 Task: Create Card User Persona Creation in Board Idea Generation to Workspace Content Creation. Create Card Social Media Performance Review in Board Brand Recognition Strategies to Workspace Content Creation. Create Card Brand Equity Review in Board Public Speaking Coaching to Workspace Content Creation
Action: Mouse moved to (79, 412)
Screenshot: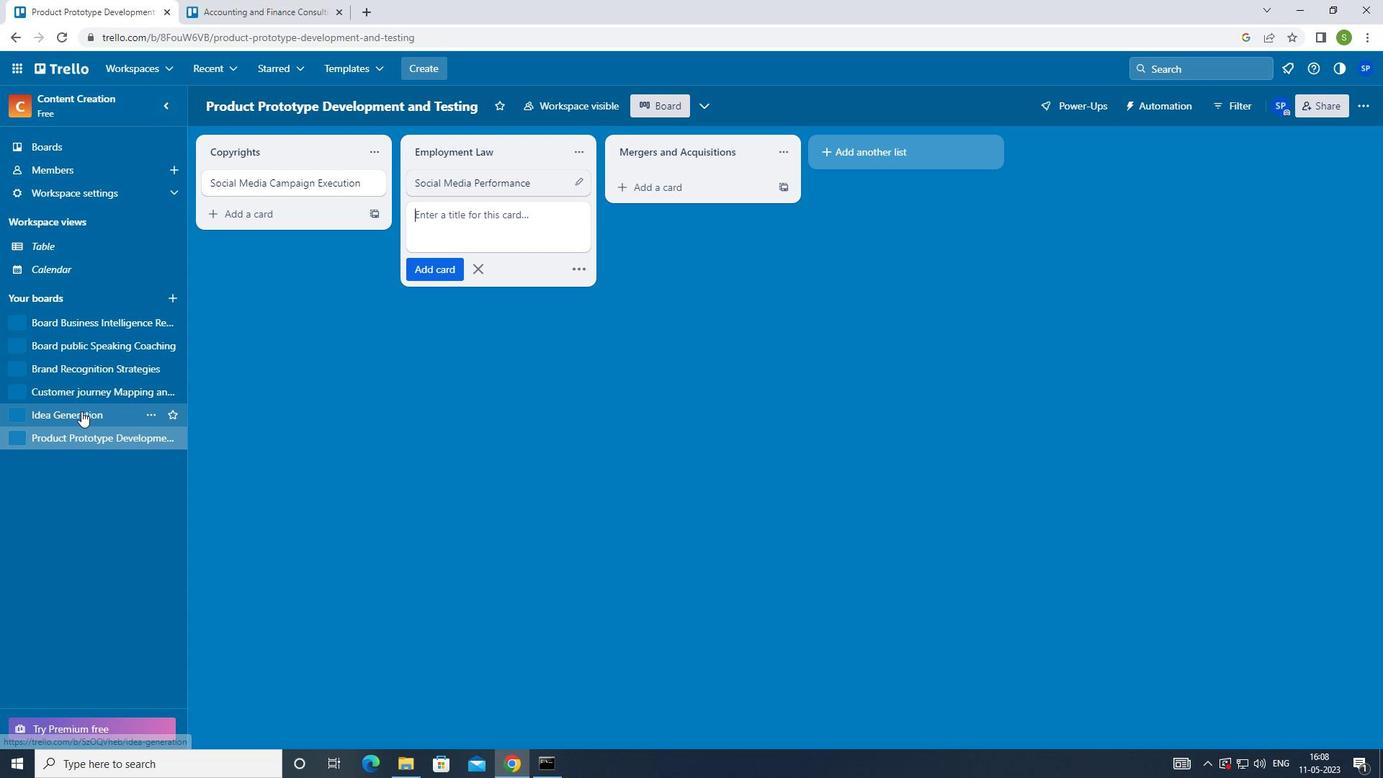 
Action: Mouse pressed left at (79, 412)
Screenshot: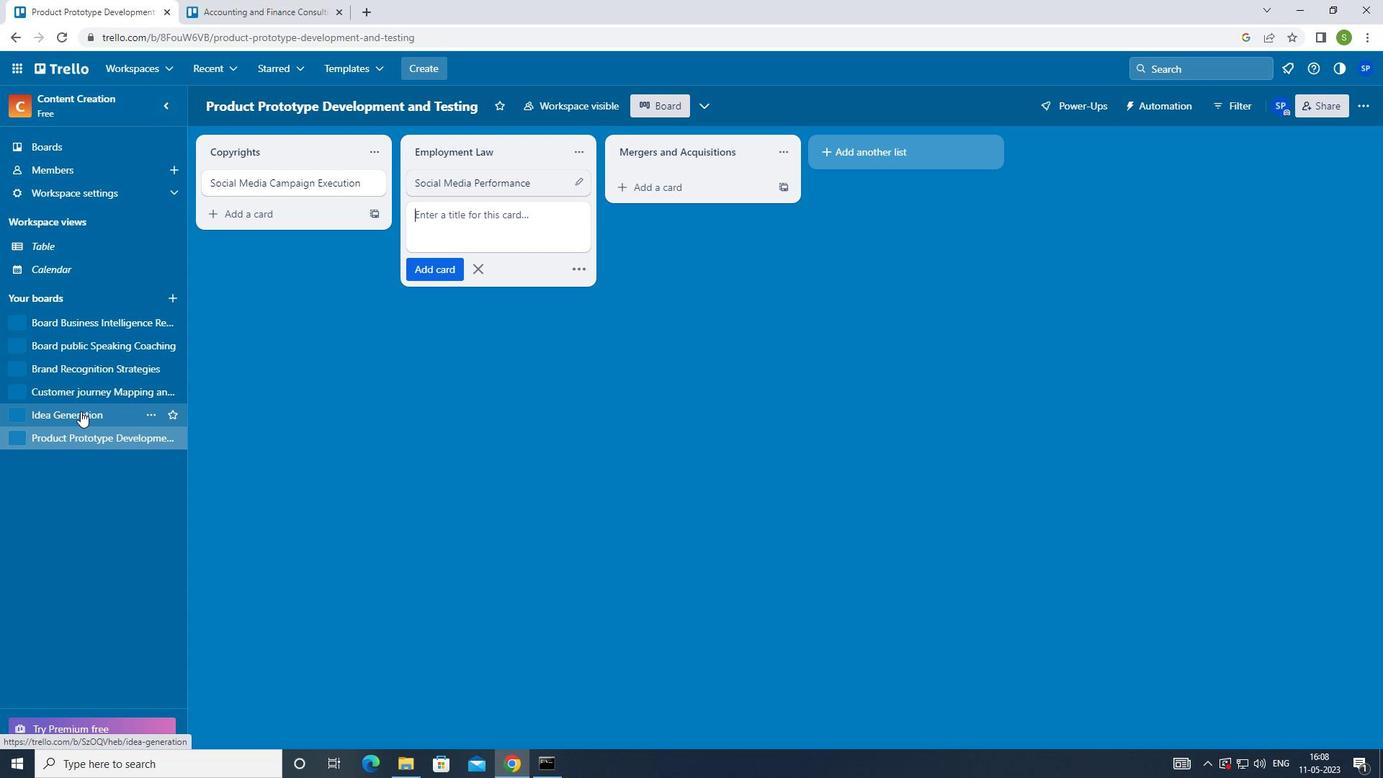 
Action: Mouse moved to (671, 193)
Screenshot: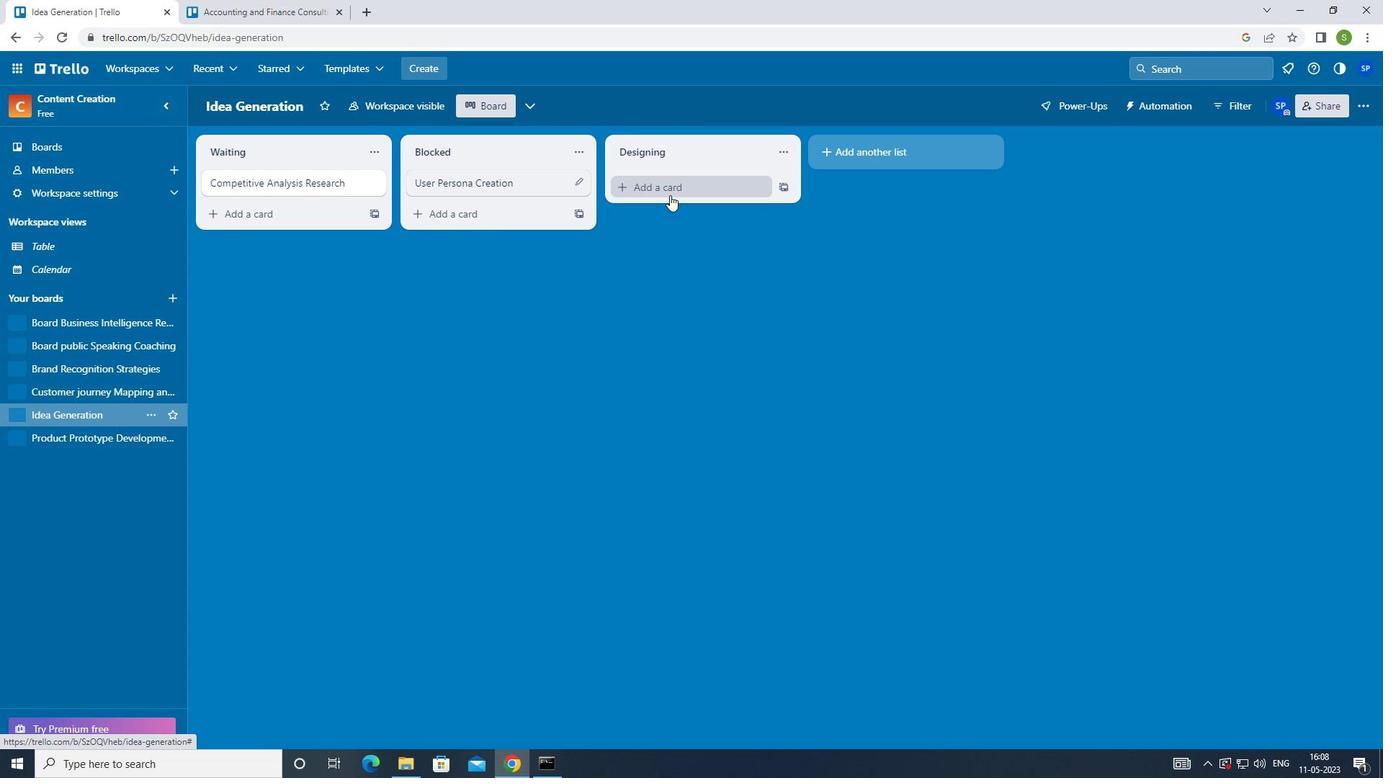 
Action: Mouse pressed left at (671, 193)
Screenshot: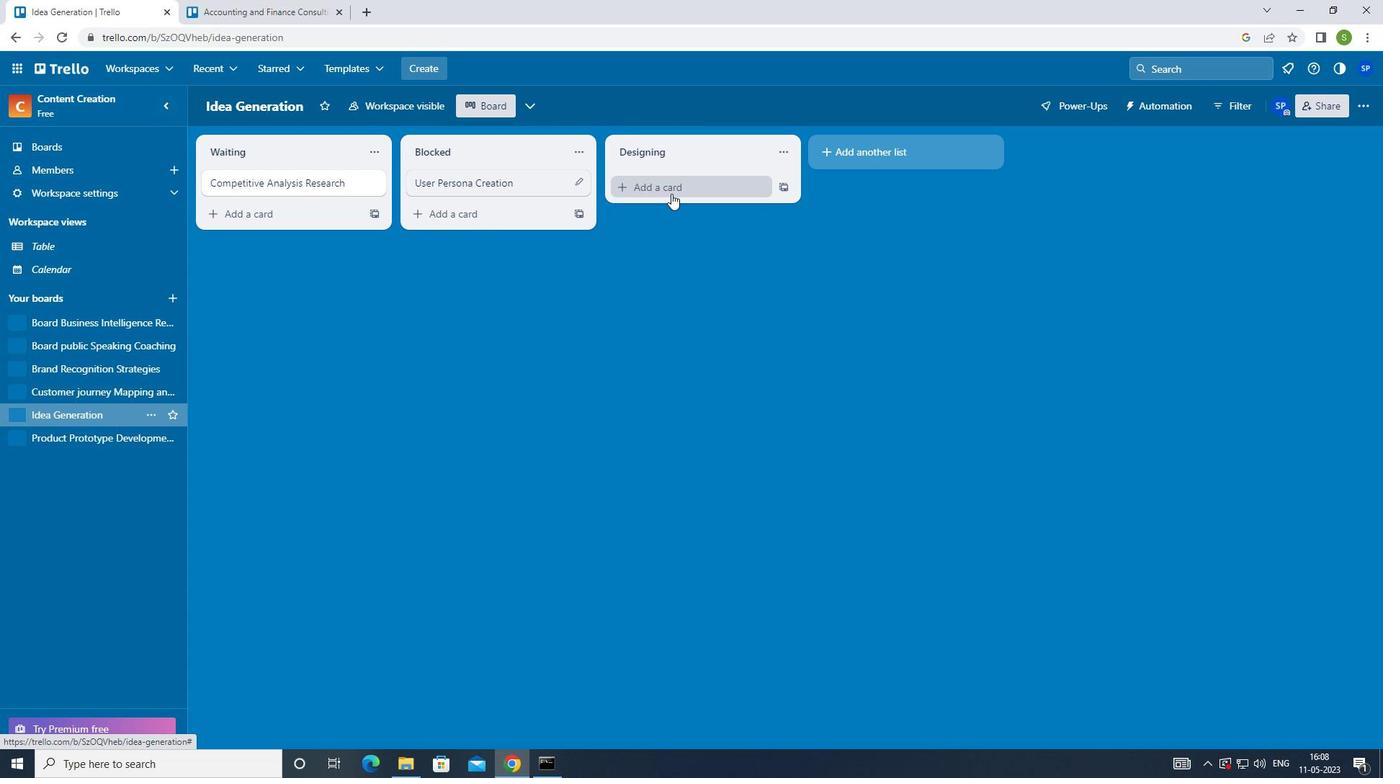 
Action: Mouse moved to (606, 553)
Screenshot: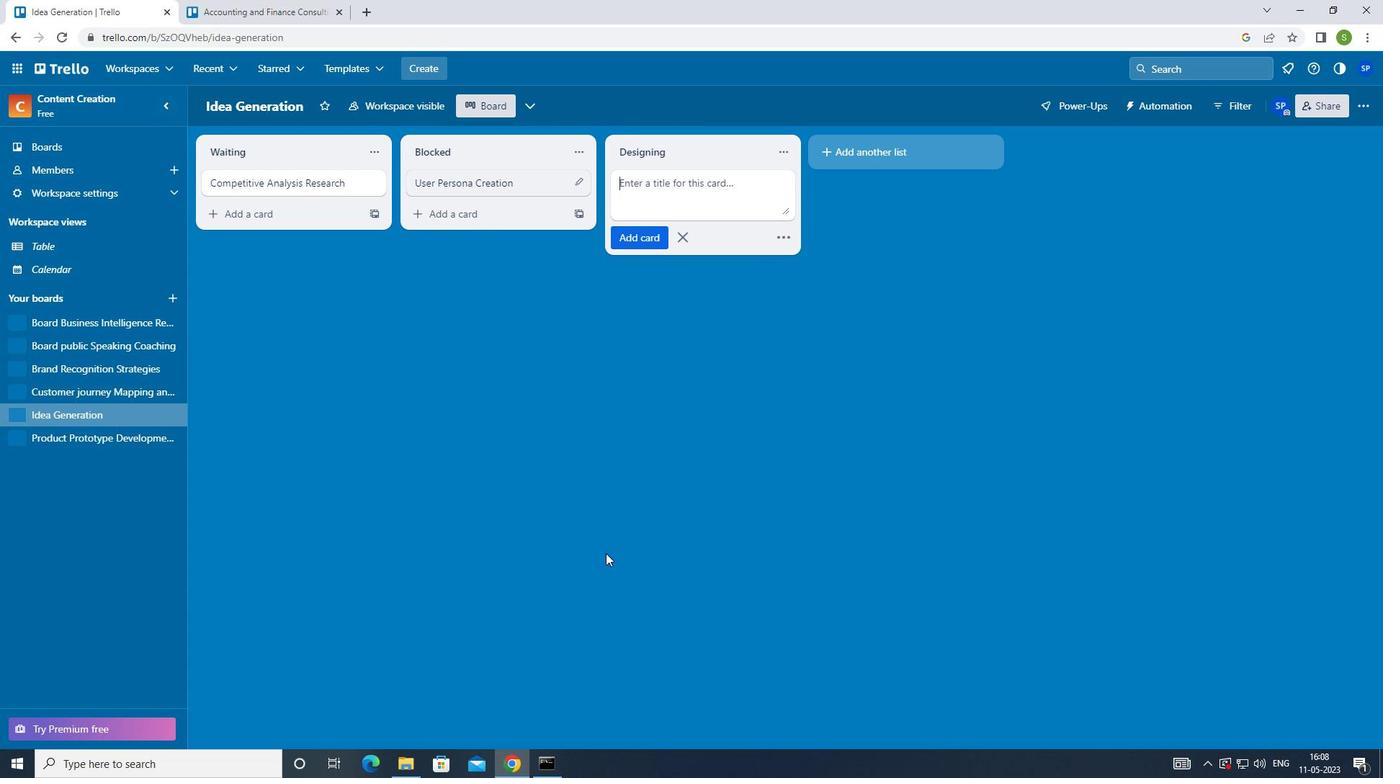 
Action: Key pressed <Key.shift><Key.shift><Key.shift><Key.shift><Key.shift><Key.shift><Key.shift><Key.shift><Key.shift><Key.shift><Key.shift><Key.shift><Key.shift><Key.shift><Key.shift><Key.shift><Key.shift><Key.shift><Key.shift><Key.shift><Key.shift><Key.shift><Key.shift><Key.shift><Key.shift><Key.shift><Key.shift><Key.shift><Key.shift><Key.shift><Key.shift><Key.shift><Key.shift><Key.shift><Key.shift><Key.shift><Key.shift><Key.shift><Key.shift><Key.shift><Key.shift><Key.shift><Key.shift>USER<Key.space><Key.shift_r>PERSONA<Key.space><Key.shift>CREATION<Key.enter>
Screenshot: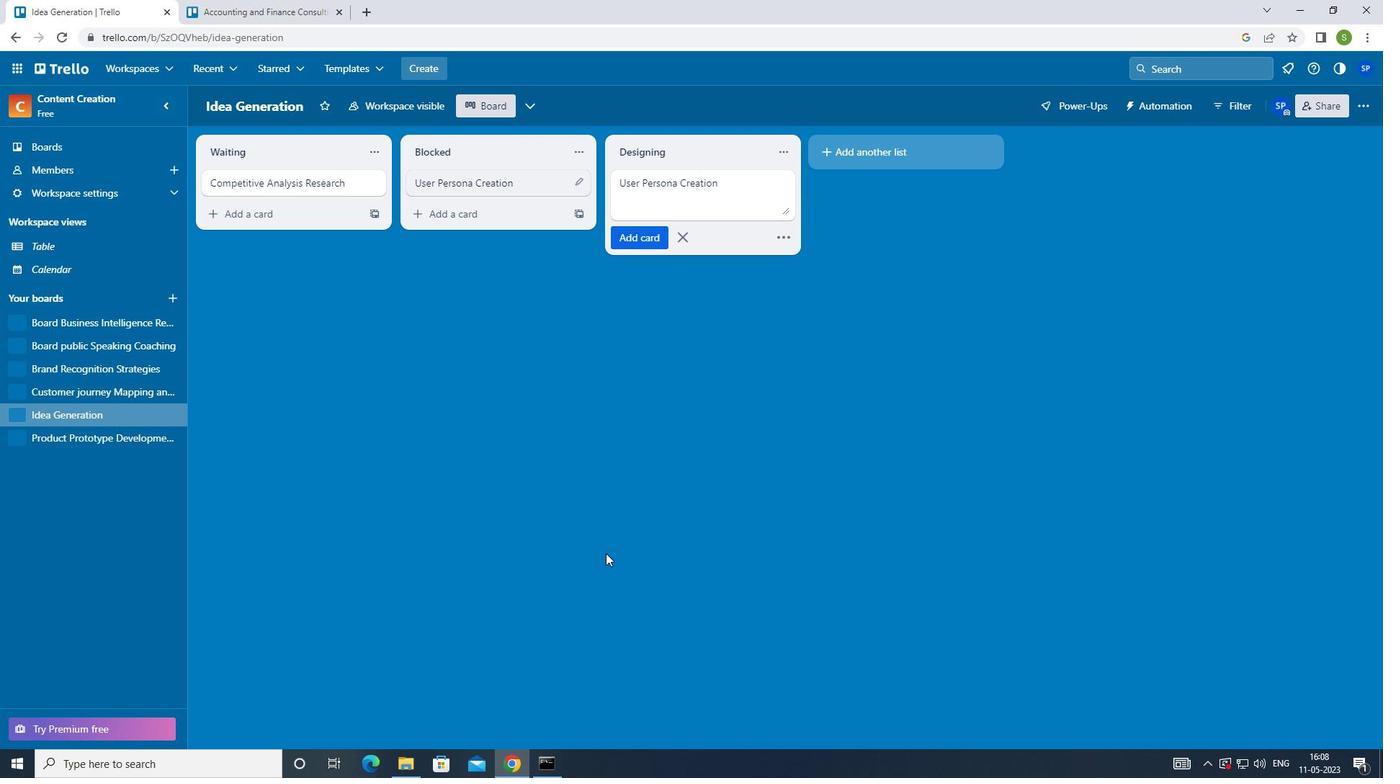 
Action: Mouse moved to (95, 325)
Screenshot: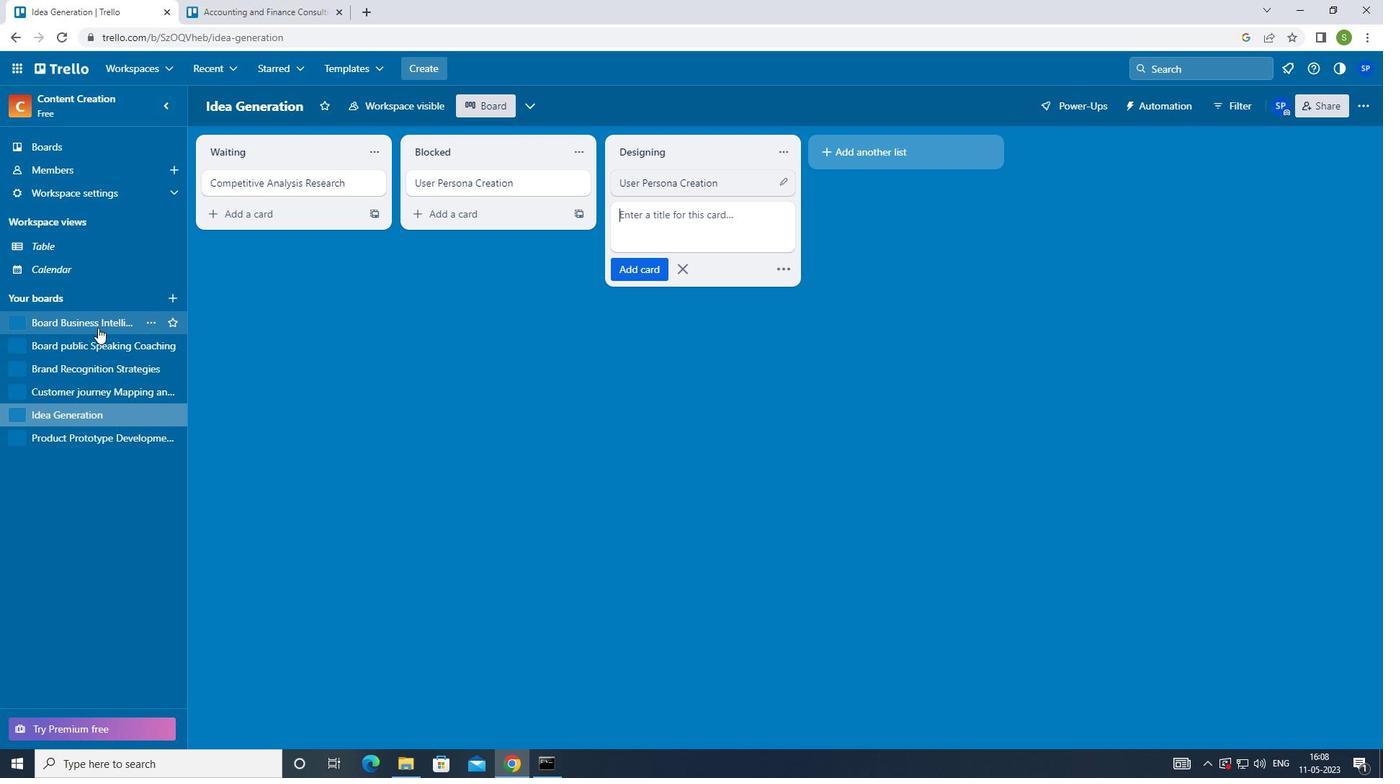 
Action: Mouse pressed left at (95, 325)
Screenshot: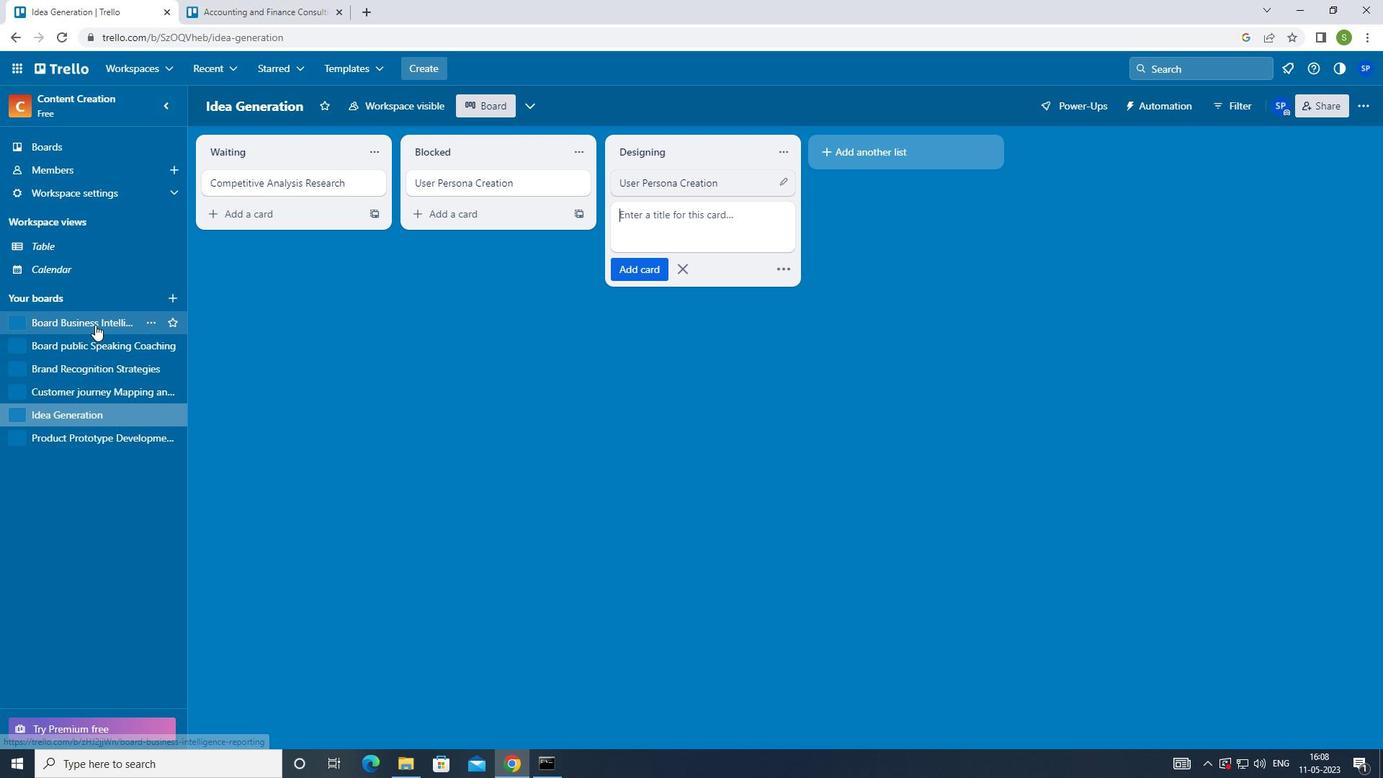
Action: Mouse moved to (83, 366)
Screenshot: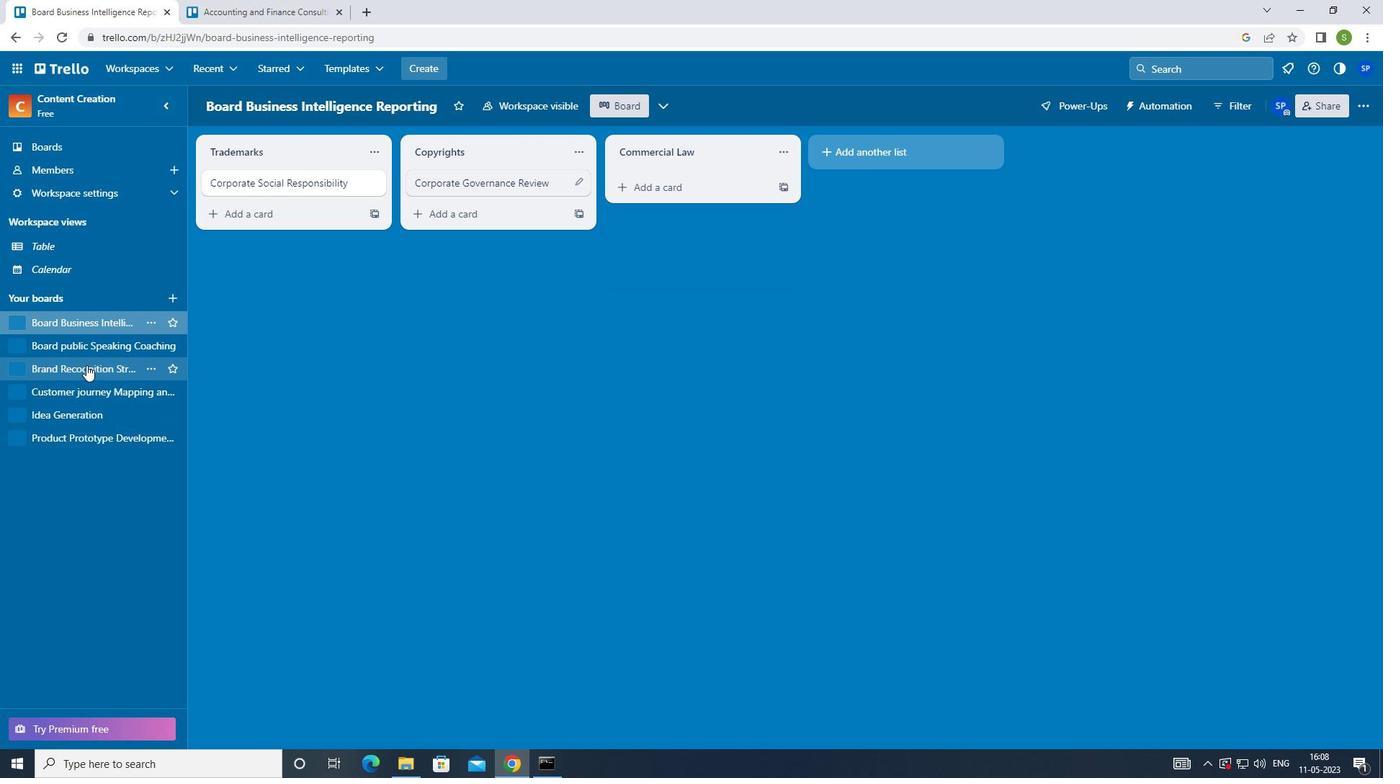 
Action: Mouse pressed left at (83, 366)
Screenshot: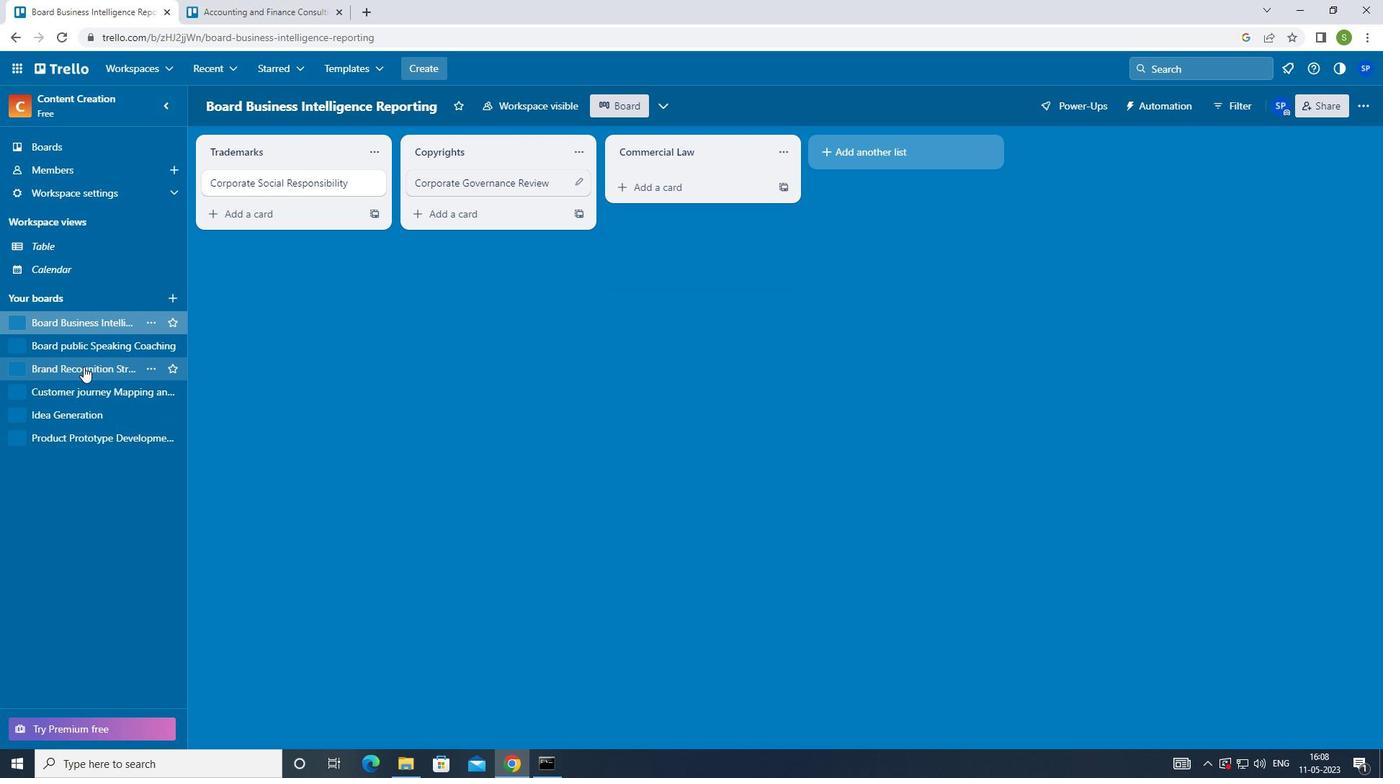 
Action: Mouse moved to (665, 187)
Screenshot: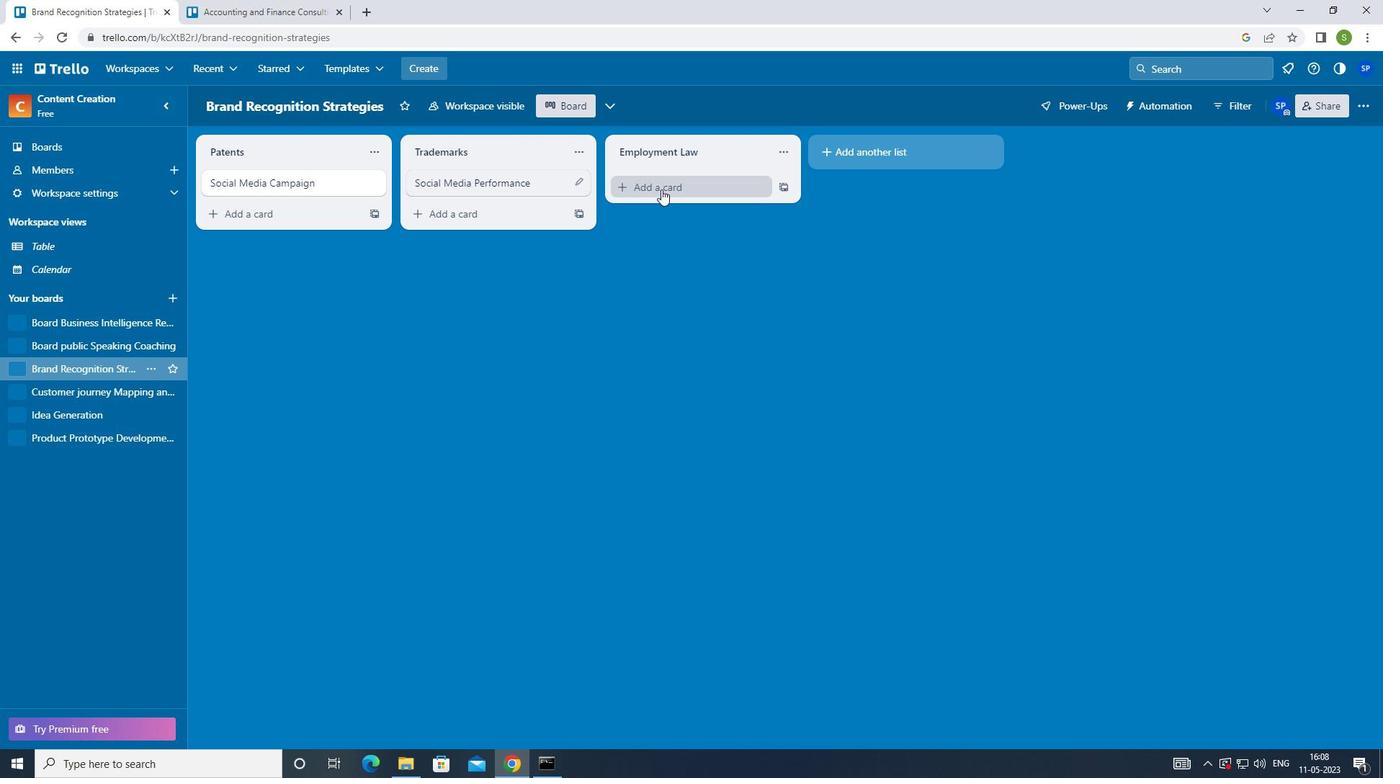 
Action: Mouse pressed left at (665, 187)
Screenshot: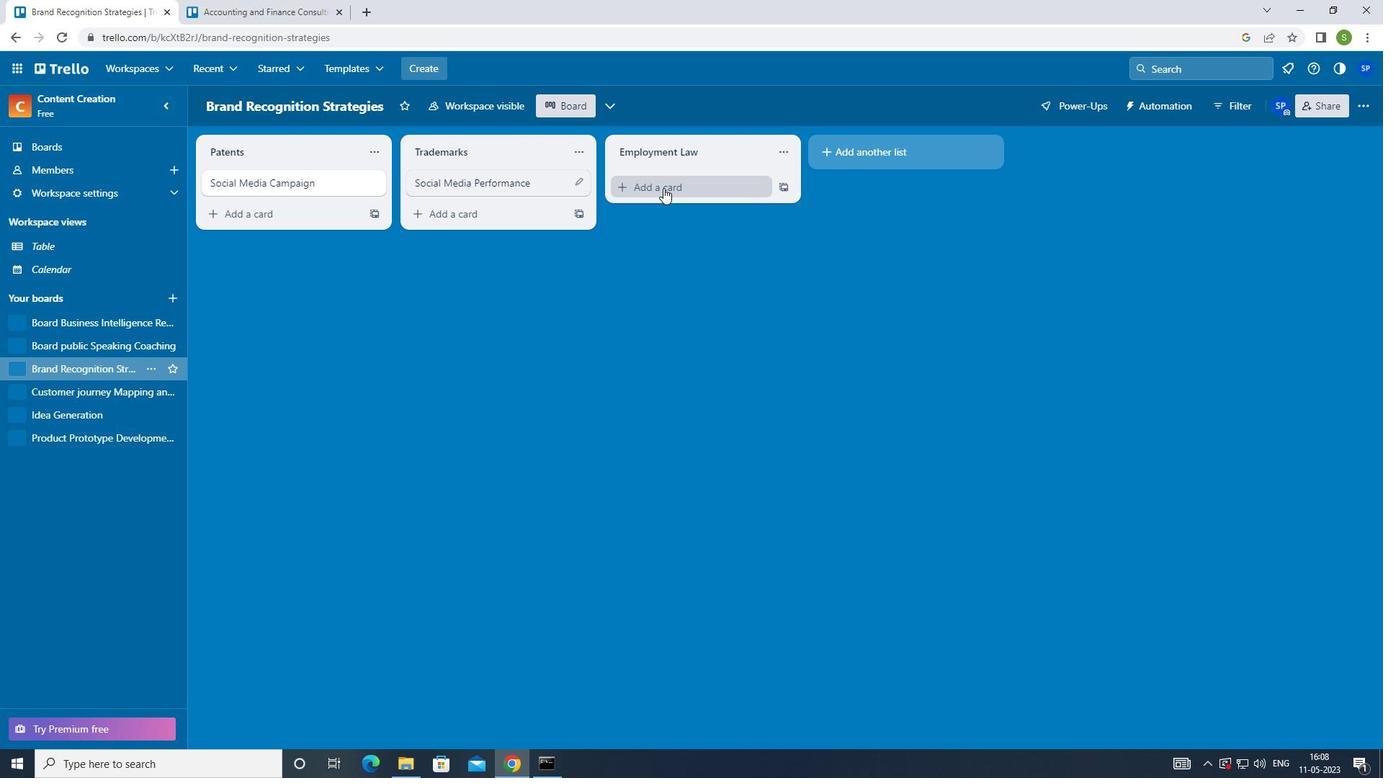 
Action: Mouse moved to (662, 386)
Screenshot: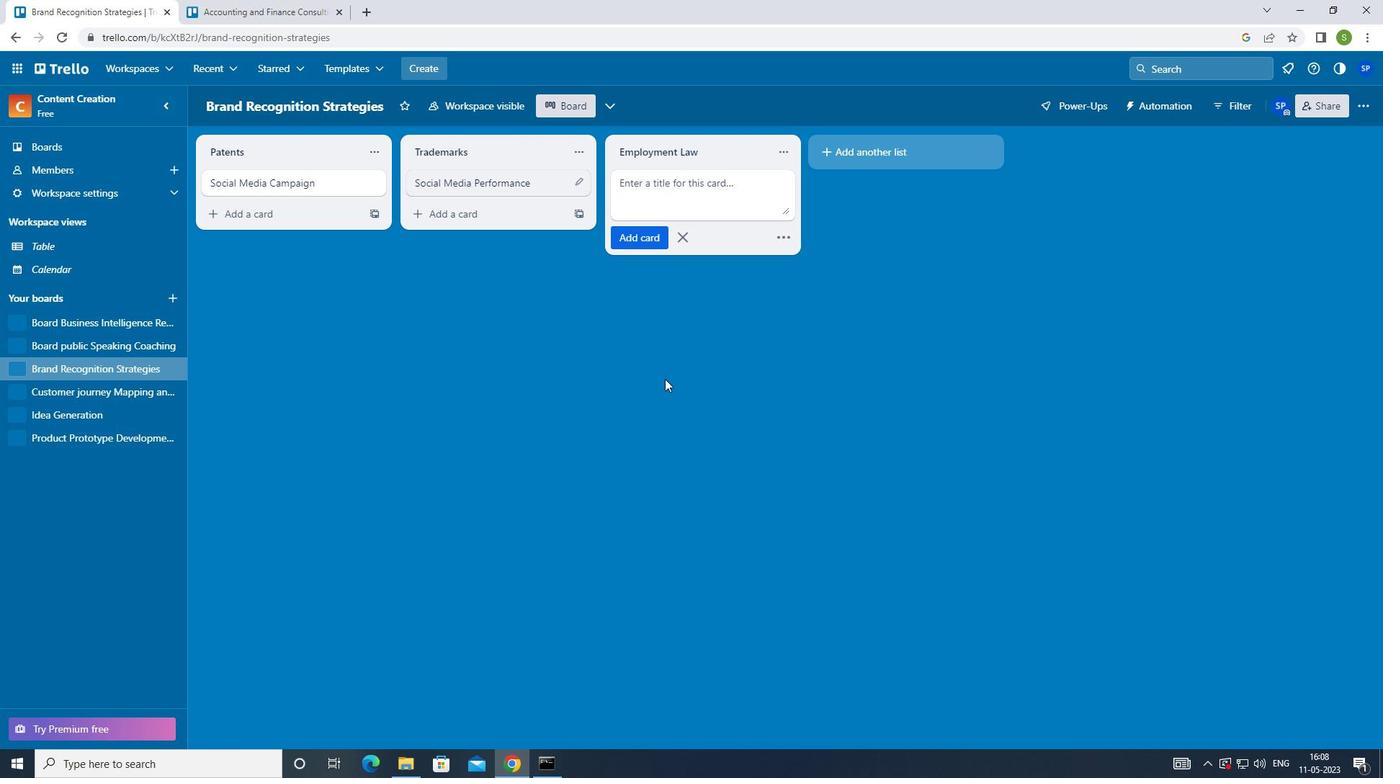 
Action: Key pressed <Key.shift><Key.shift><Key.shift><Key.shift><Key.shift><Key.shift><Key.shift><Key.shift><Key.shift><Key.shift><Key.shift><Key.shift><Key.shift><Key.shift><Key.shift><Key.shift><Key.shift><Key.shift><Key.shift><Key.shift><Key.shift><Key.shift><Key.shift>SOCIAL<Key.space><Key.shift_r>MEDIA<Key.space><Key.shift_r>PERFORMANCE<Key.enter>
Screenshot: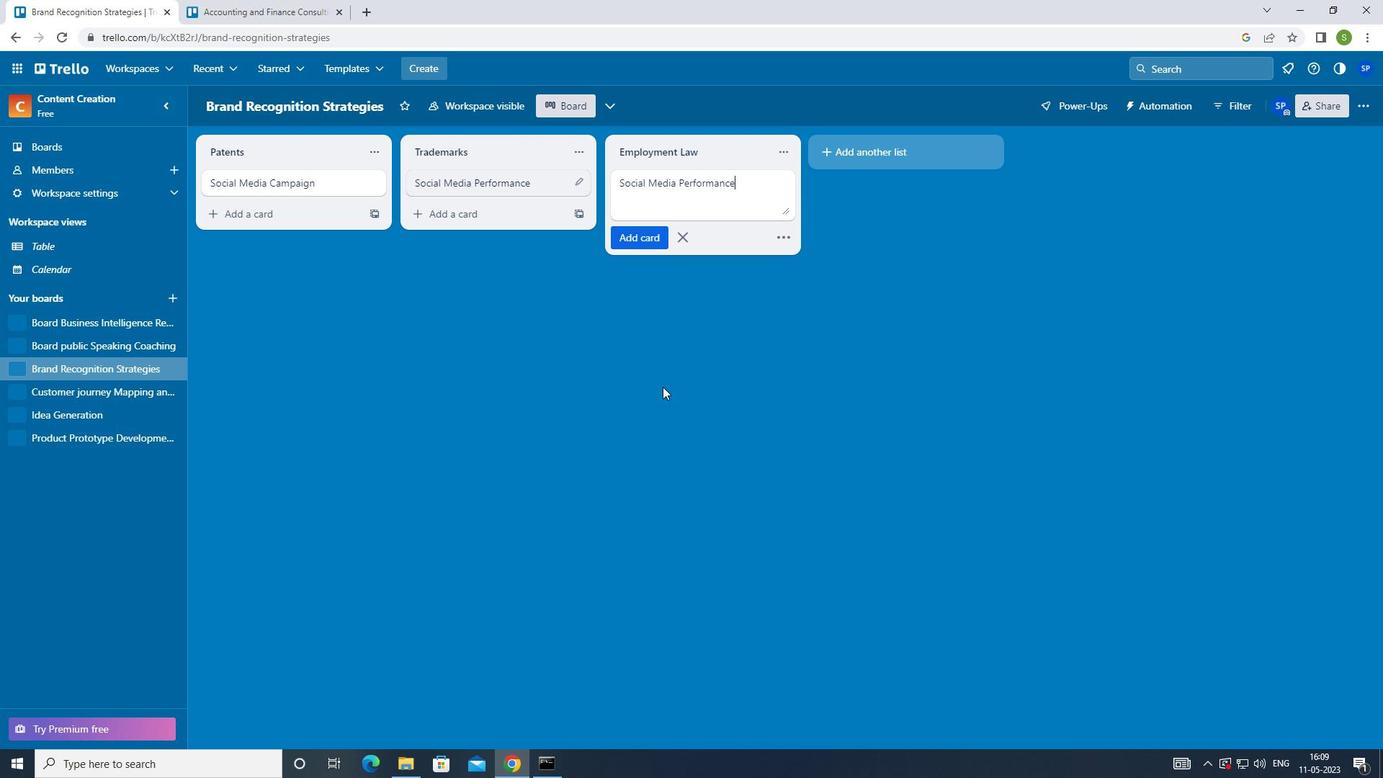 
Action: Mouse moved to (97, 345)
Screenshot: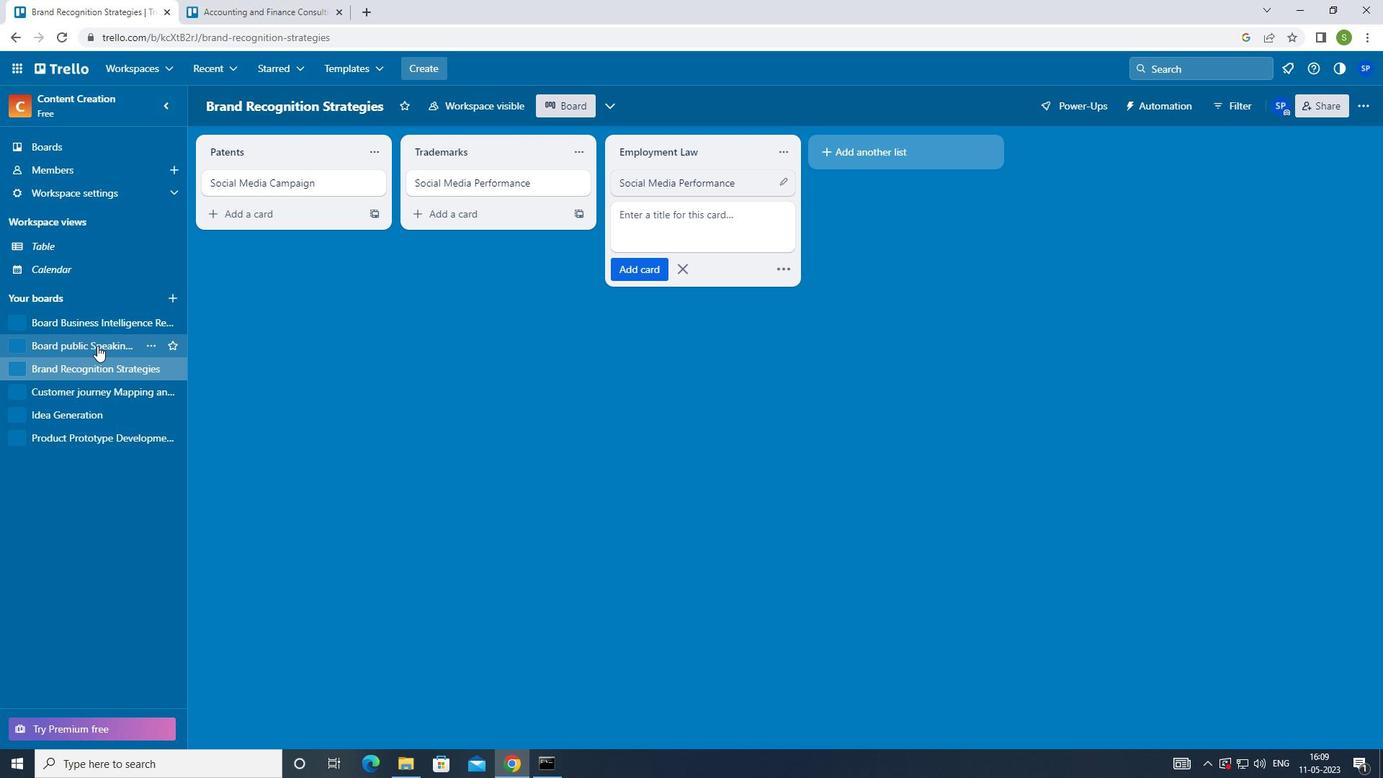 
Action: Mouse pressed left at (97, 345)
Screenshot: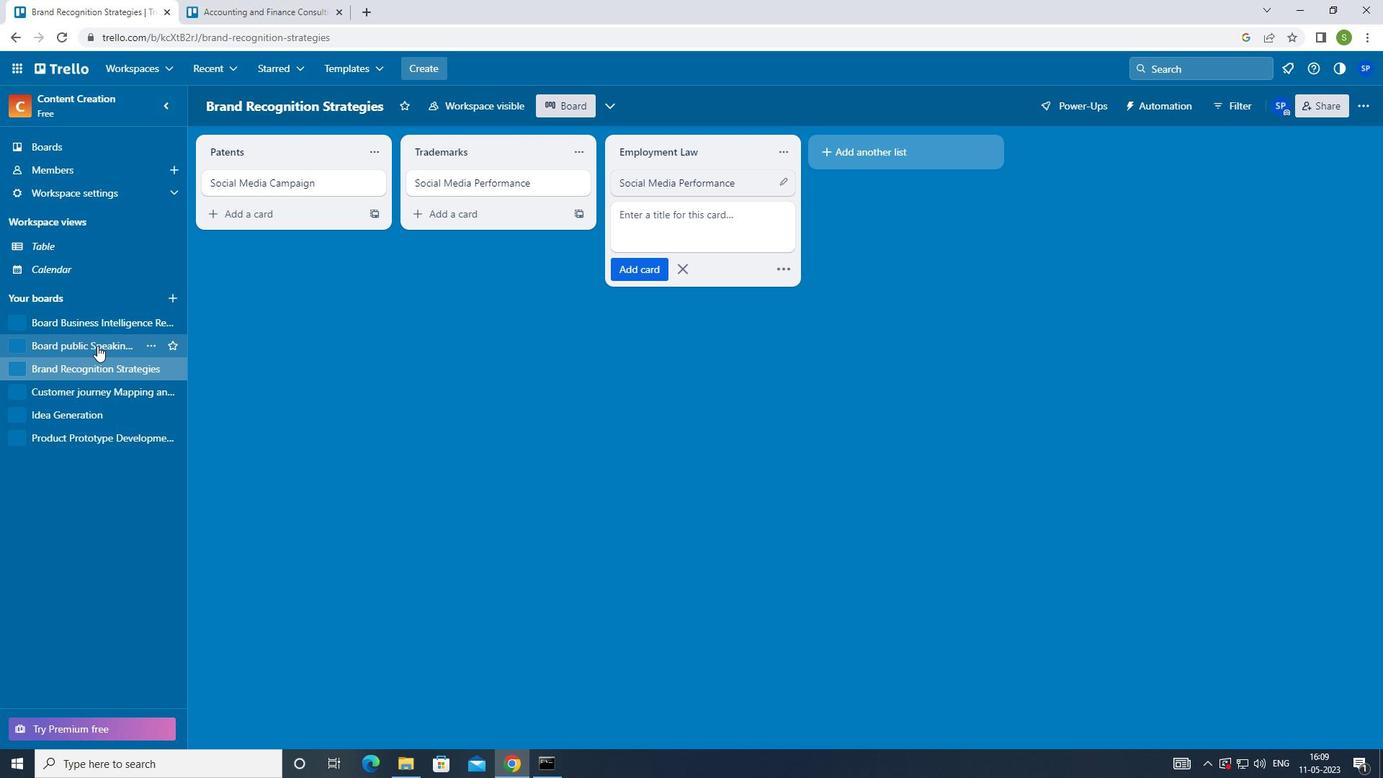 
Action: Mouse moved to (667, 186)
Screenshot: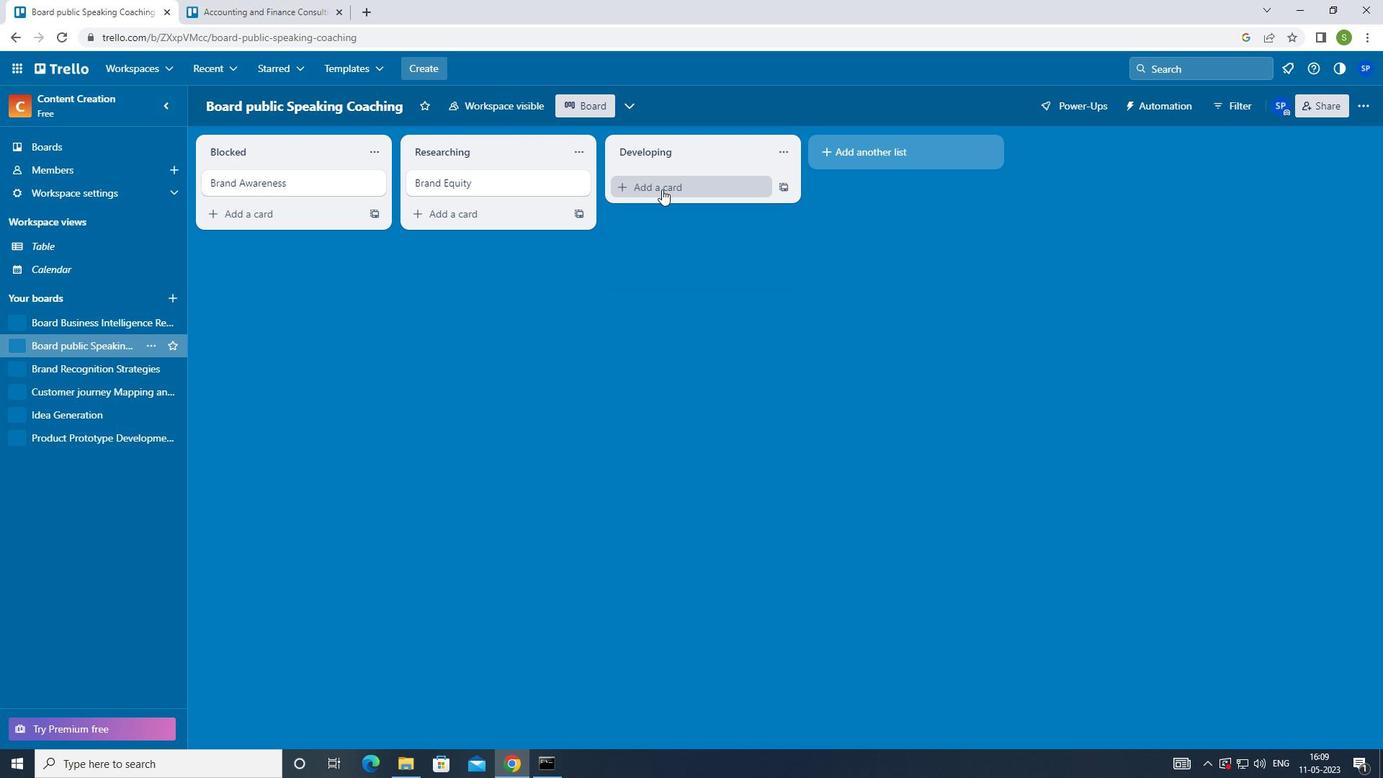 
Action: Mouse pressed left at (667, 186)
Screenshot: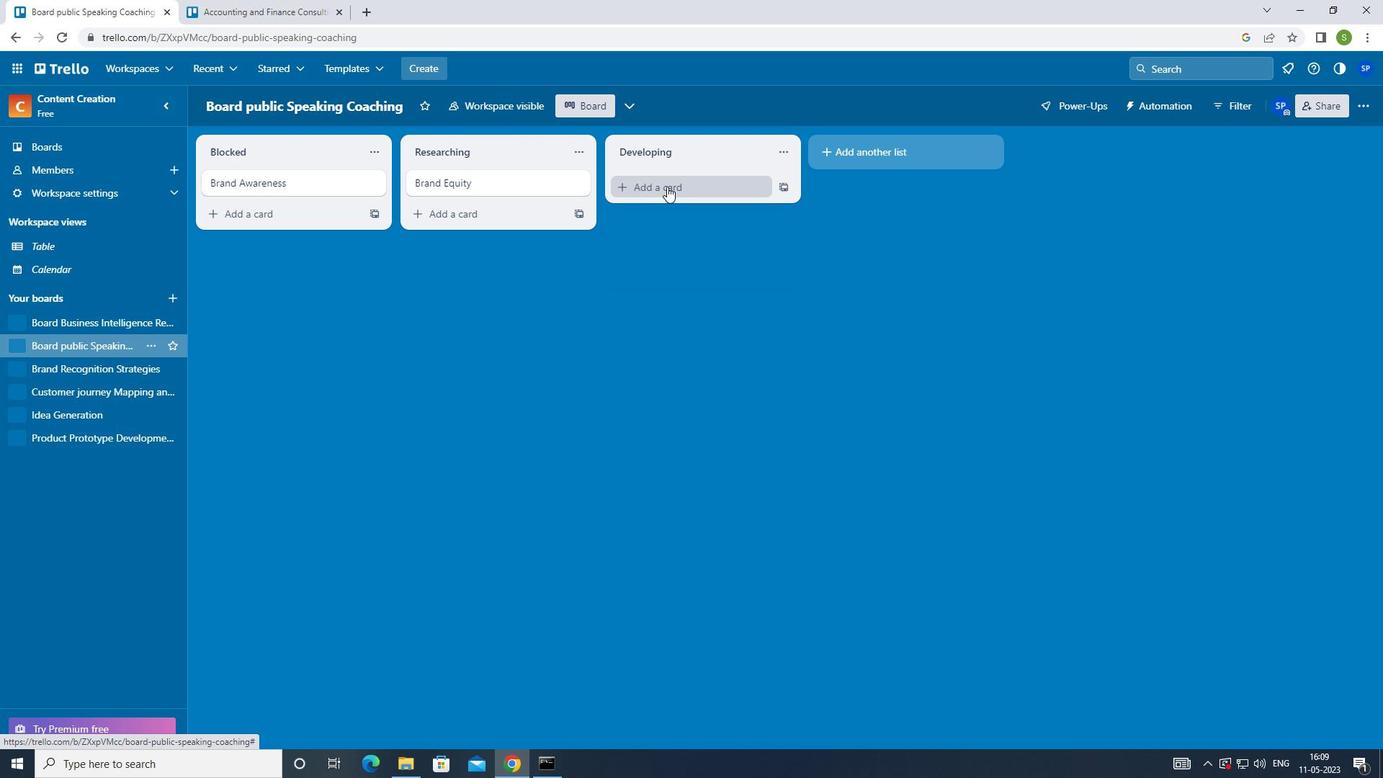 
Action: Mouse moved to (571, 385)
Screenshot: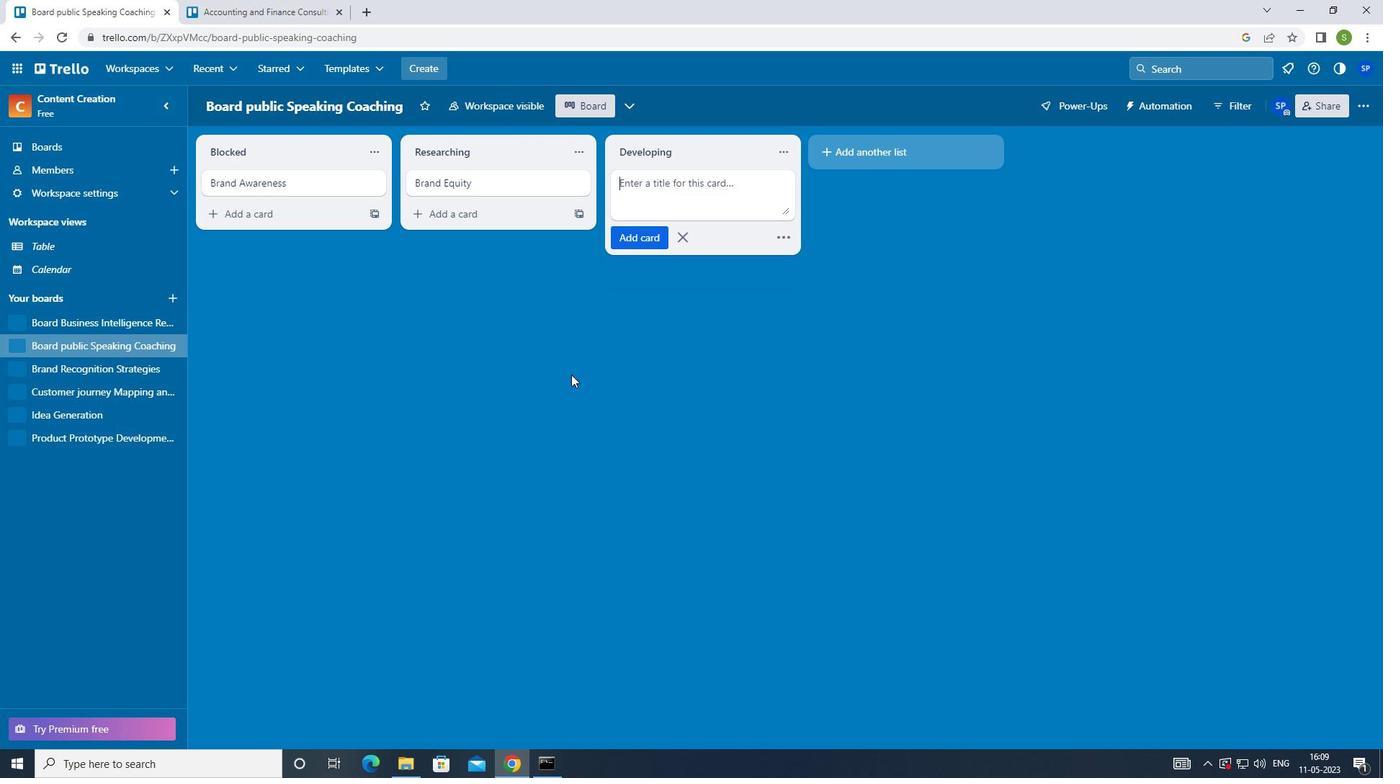 
Action: Key pressed <Key.shift><Key.shift><Key.shift><Key.shift><Key.shift><Key.shift><Key.shift><Key.shift><Key.shift><Key.shift><Key.shift><Key.shift><Key.shift><Key.shift><Key.shift><Key.shift><Key.shift><Key.shift><Key.shift><Key.shift><Key.shift><Key.shift>BRAND<Key.space><Key.shift>EQUITY<Key.space><Key.shift>E<Key.backspace><Key.shift>REVIEW<Key.enter><Key.f8>
Screenshot: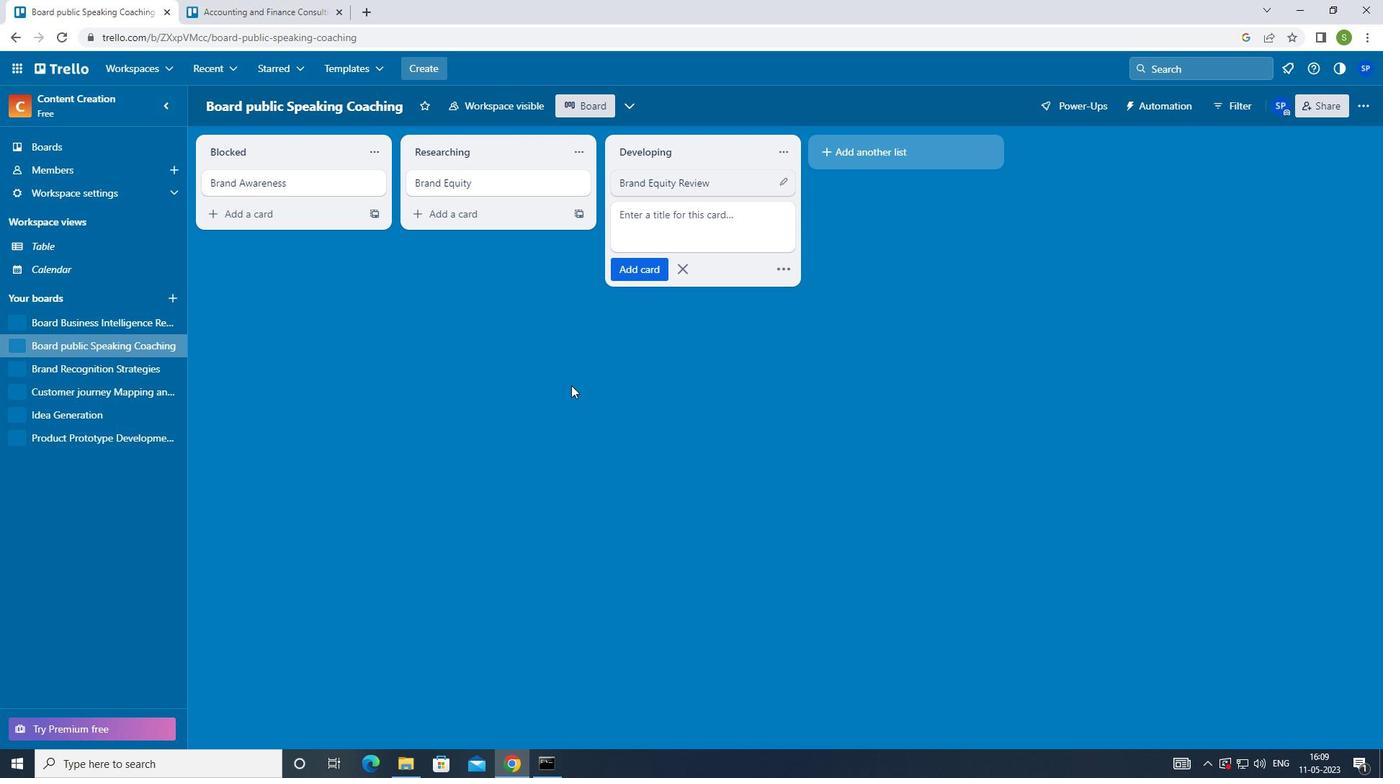 
